 Task: Click the Tax Table "Active" and Set the "None" Under New Vendor in New Bill.
Action: Mouse moved to (114, 14)
Screenshot: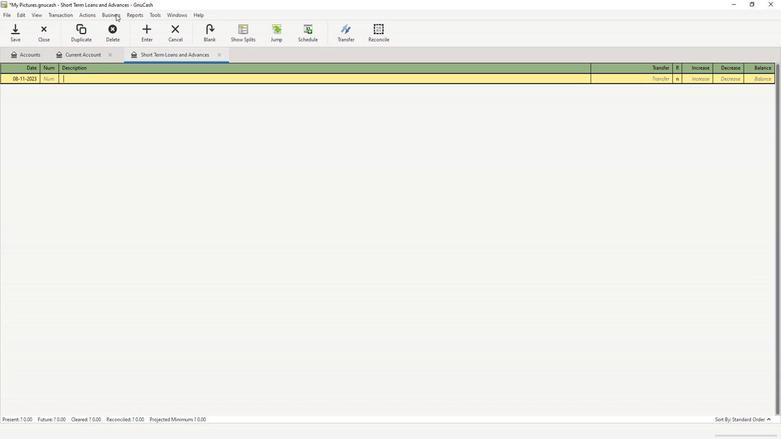 
Action: Mouse pressed left at (114, 14)
Screenshot: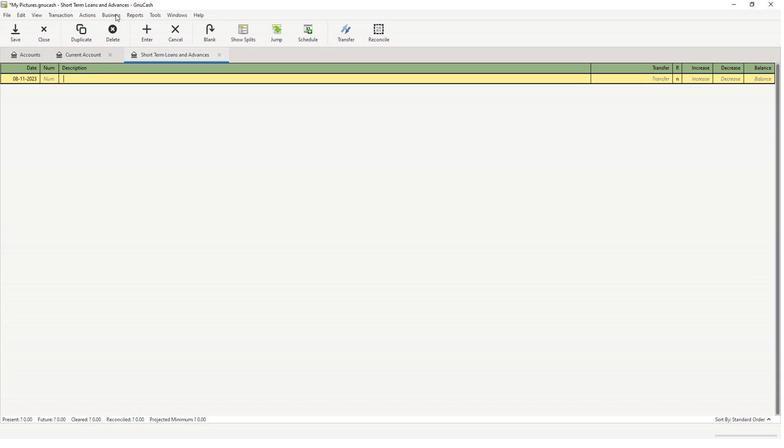 
Action: Mouse moved to (120, 35)
Screenshot: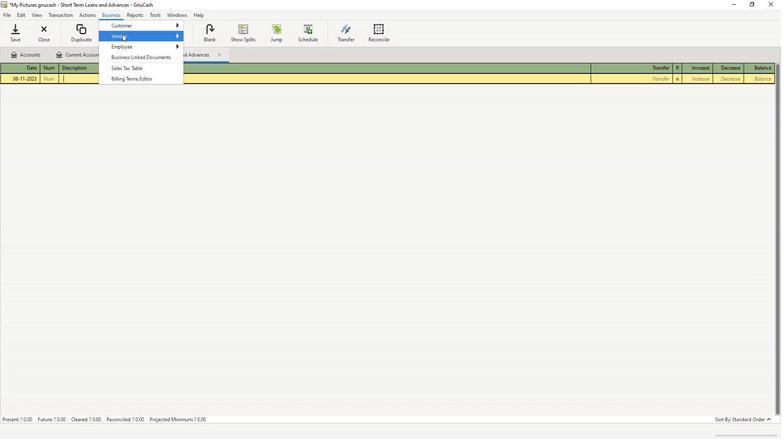 
Action: Mouse pressed left at (120, 35)
Screenshot: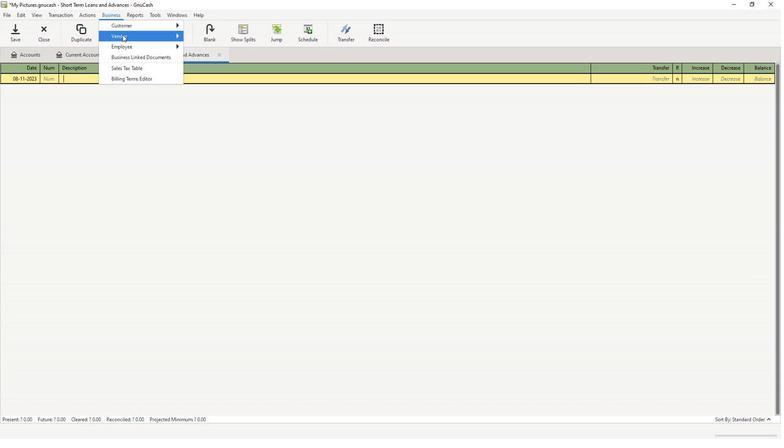 
Action: Mouse moved to (206, 70)
Screenshot: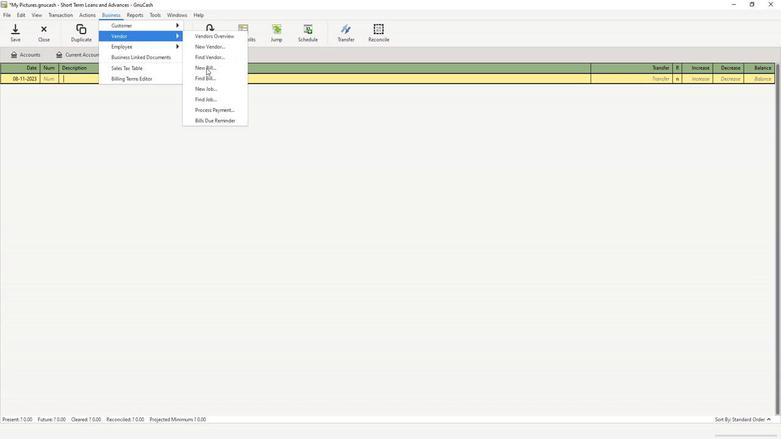
Action: Mouse pressed left at (206, 70)
Screenshot: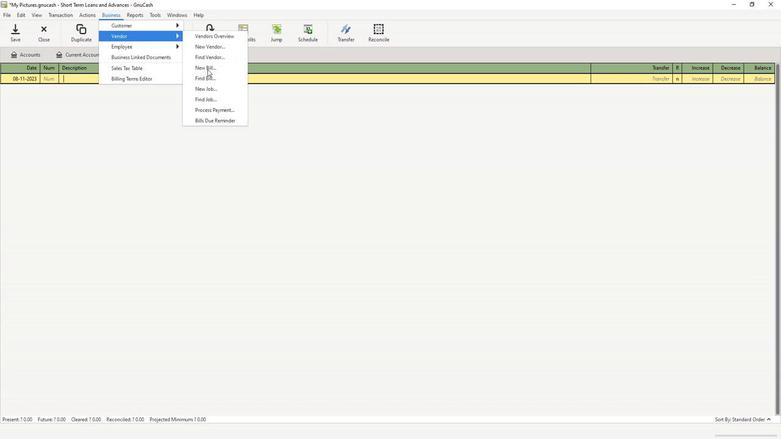 
Action: Mouse moved to (438, 210)
Screenshot: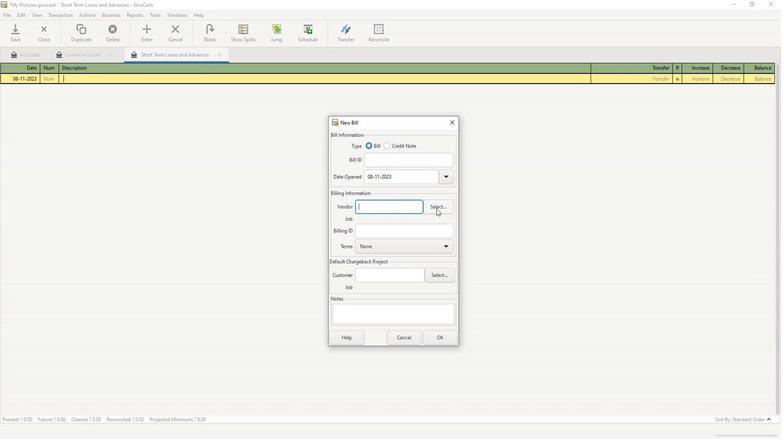 
Action: Mouse pressed left at (438, 210)
Screenshot: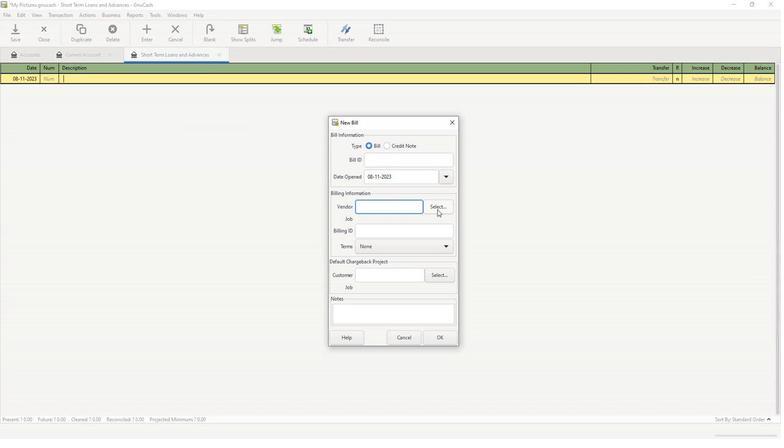
Action: Mouse moved to (419, 292)
Screenshot: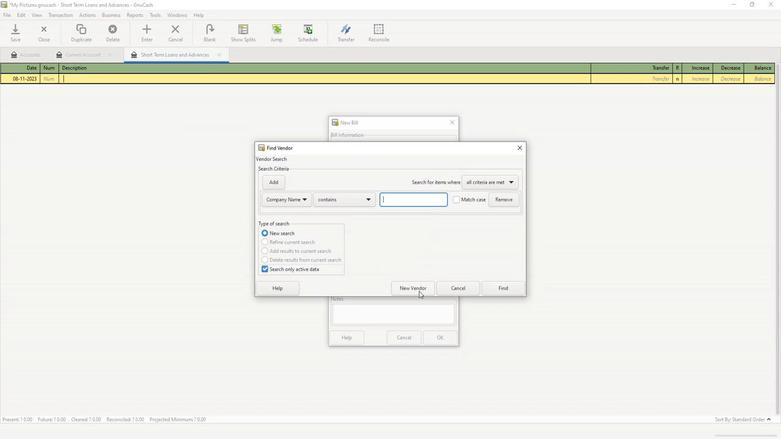 
Action: Mouse pressed left at (419, 292)
Screenshot: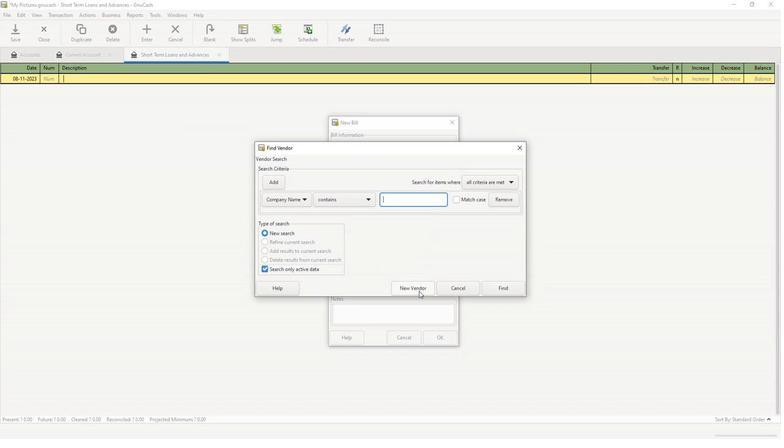 
Action: Mouse moved to (397, 122)
Screenshot: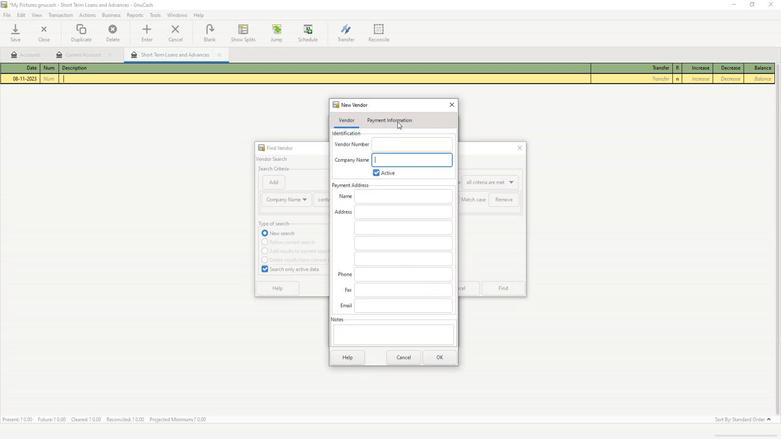 
Action: Mouse pressed left at (397, 122)
Screenshot: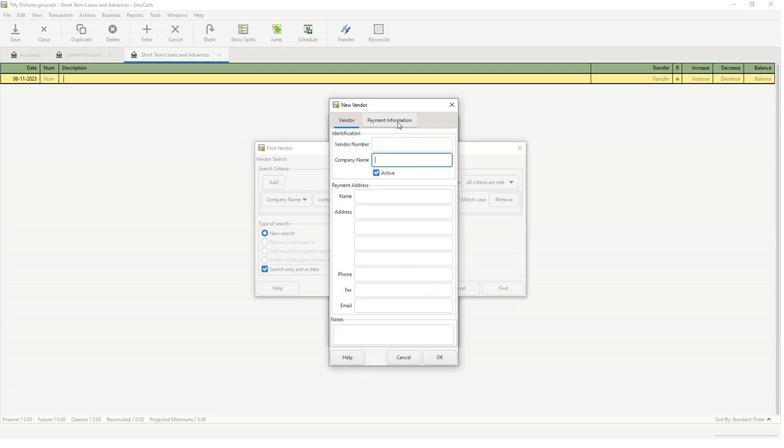 
Action: Mouse moved to (346, 195)
Screenshot: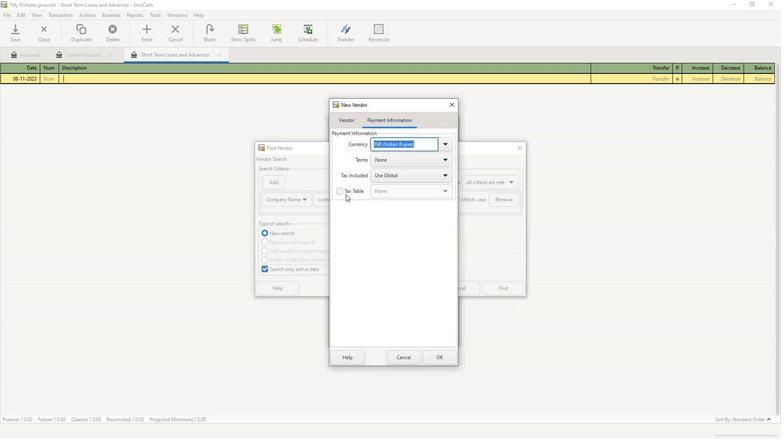 
Action: Mouse pressed left at (346, 195)
Screenshot: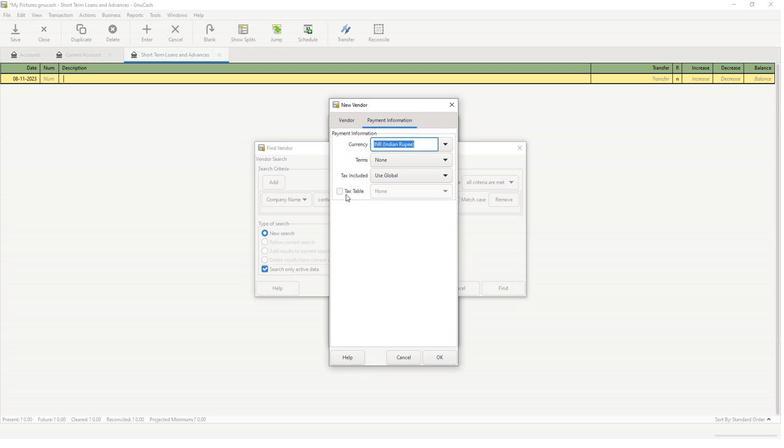 
Action: Mouse moved to (419, 197)
Screenshot: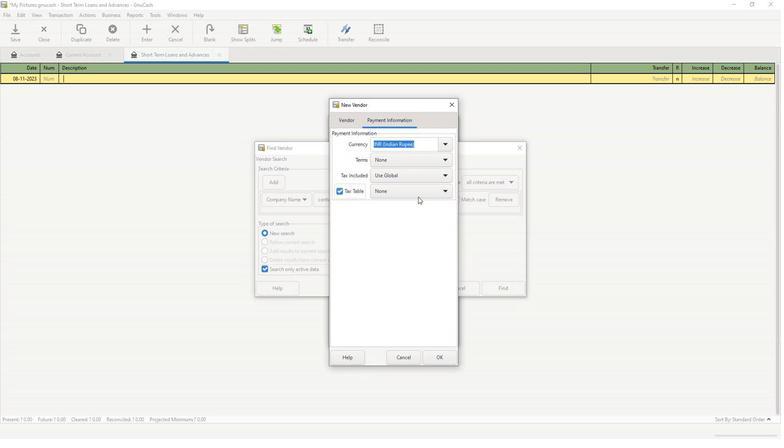 
Action: Mouse pressed left at (419, 197)
Screenshot: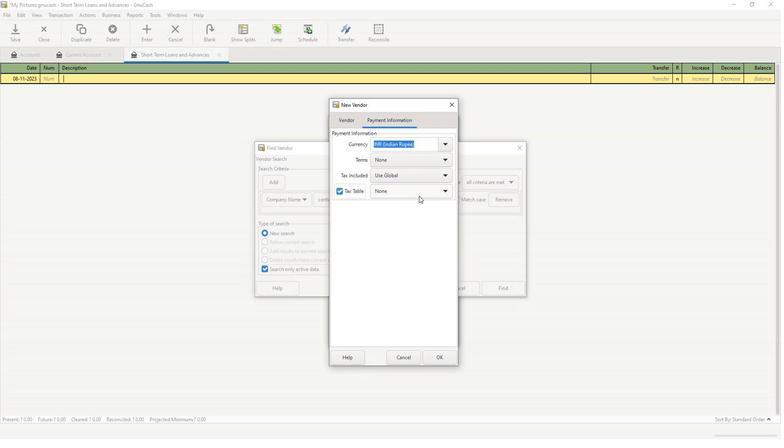 
Action: Mouse moved to (422, 193)
Screenshot: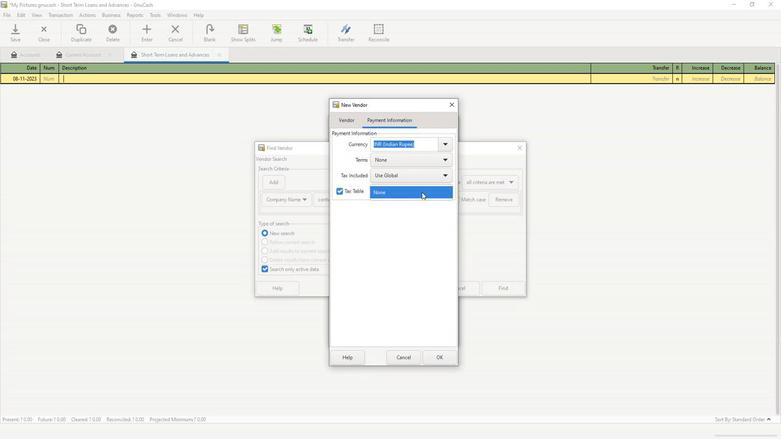 
Action: Mouse pressed left at (422, 193)
Screenshot: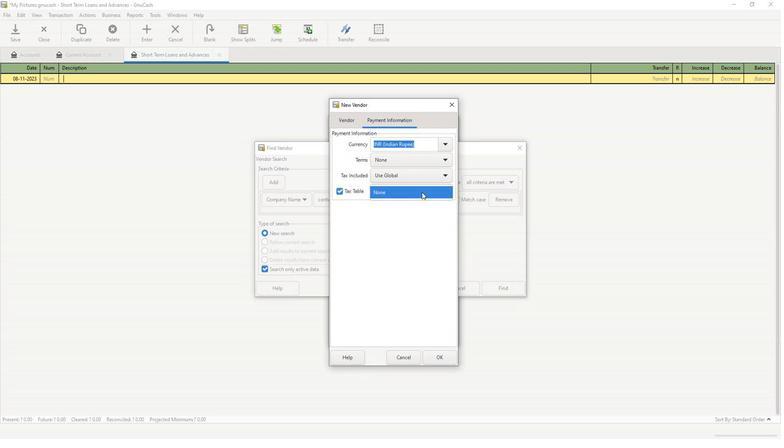 
Action: Mouse moved to (437, 358)
Screenshot: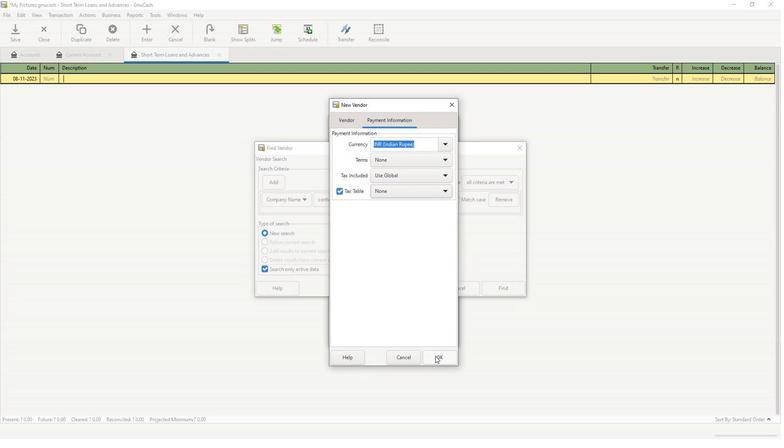 
